 Task: Create a due date automation trigger when advanced on, on the tuesday of the week before a card is due add checklist without checklist "Resume" at 11:00 AM.
Action: Mouse moved to (1187, 101)
Screenshot: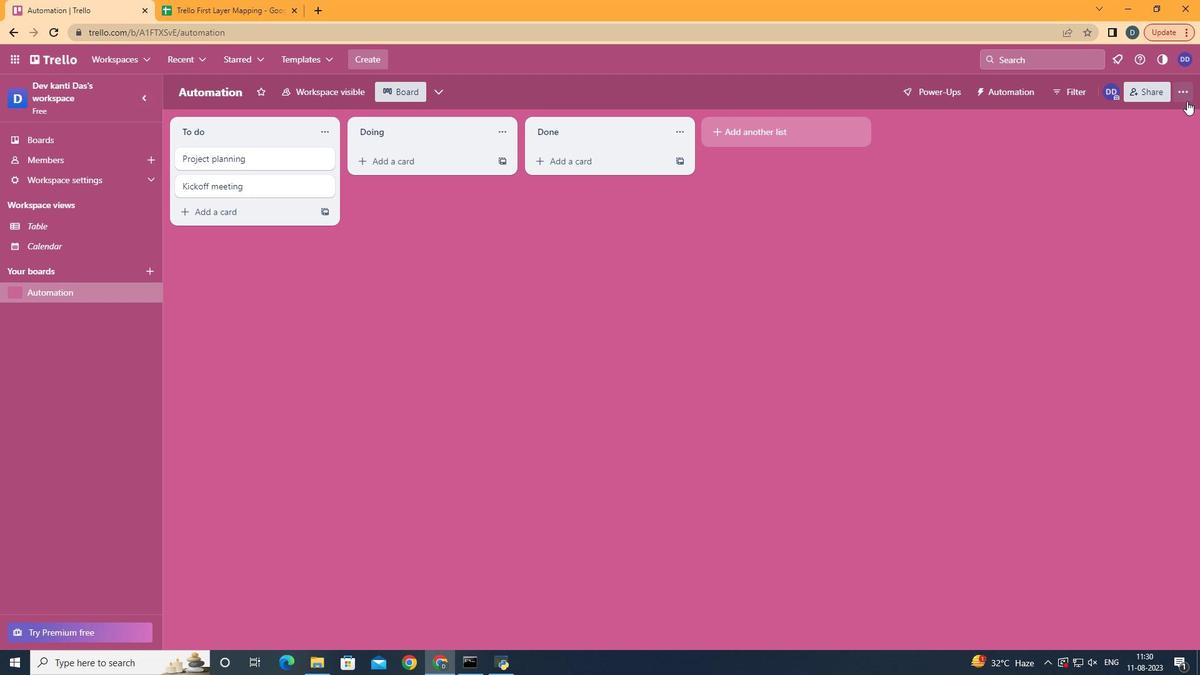 
Action: Mouse pressed left at (1187, 101)
Screenshot: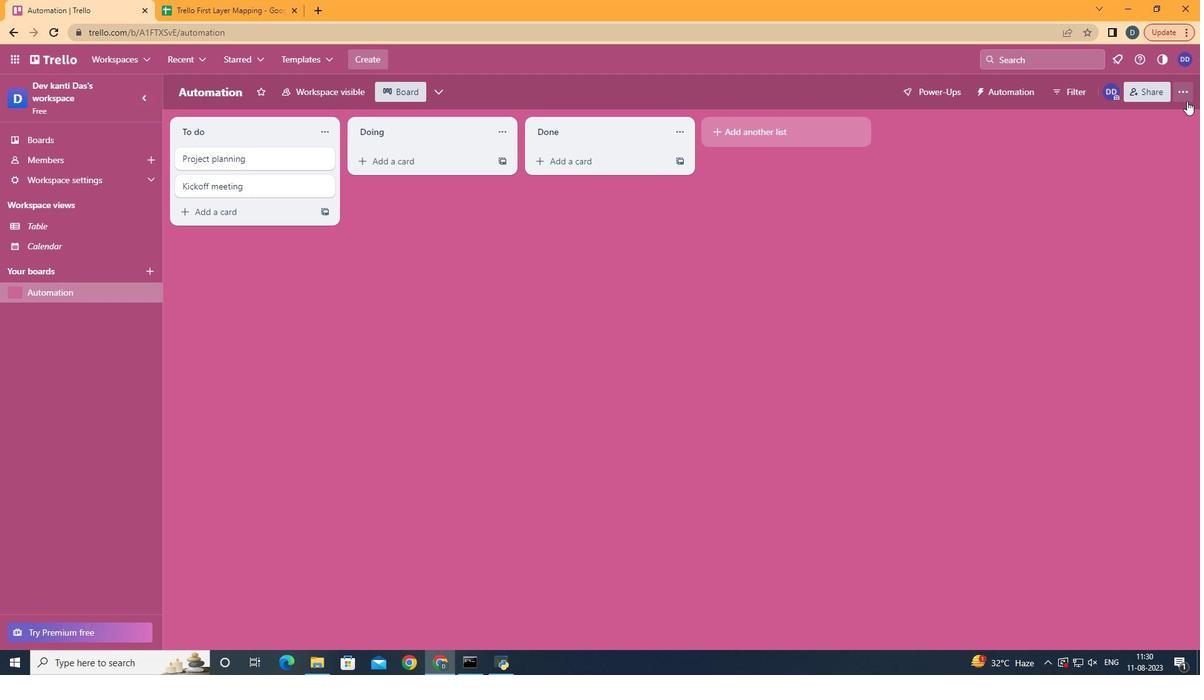 
Action: Mouse moved to (1129, 245)
Screenshot: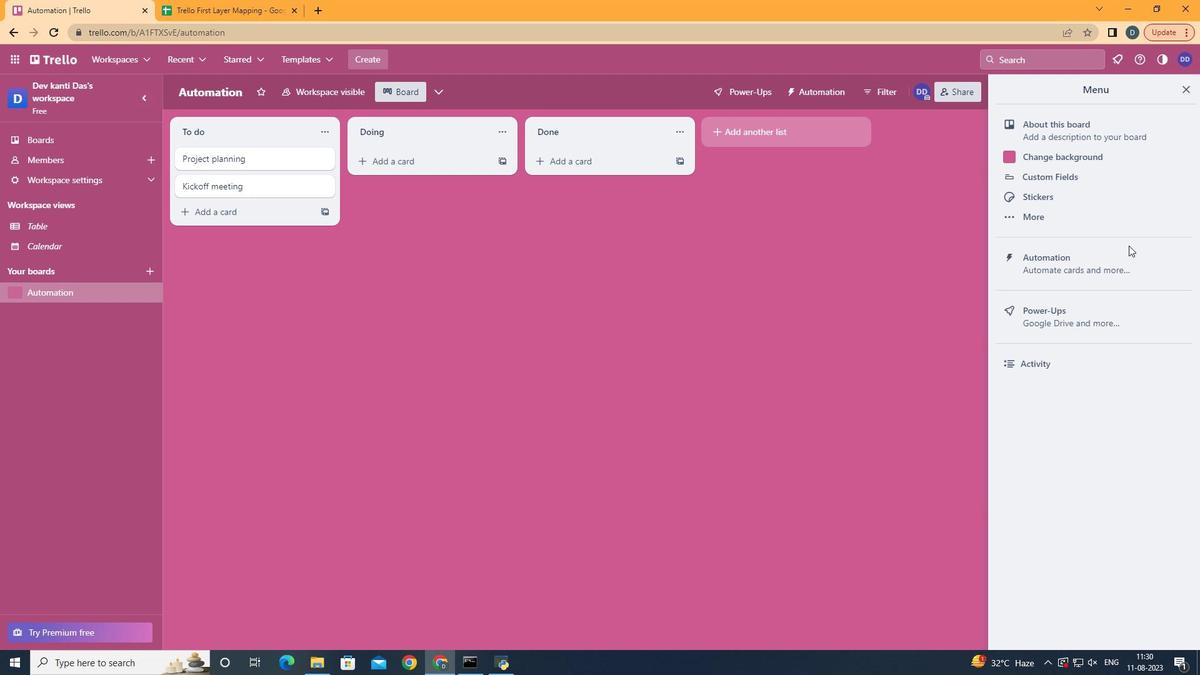 
Action: Mouse pressed left at (1129, 245)
Screenshot: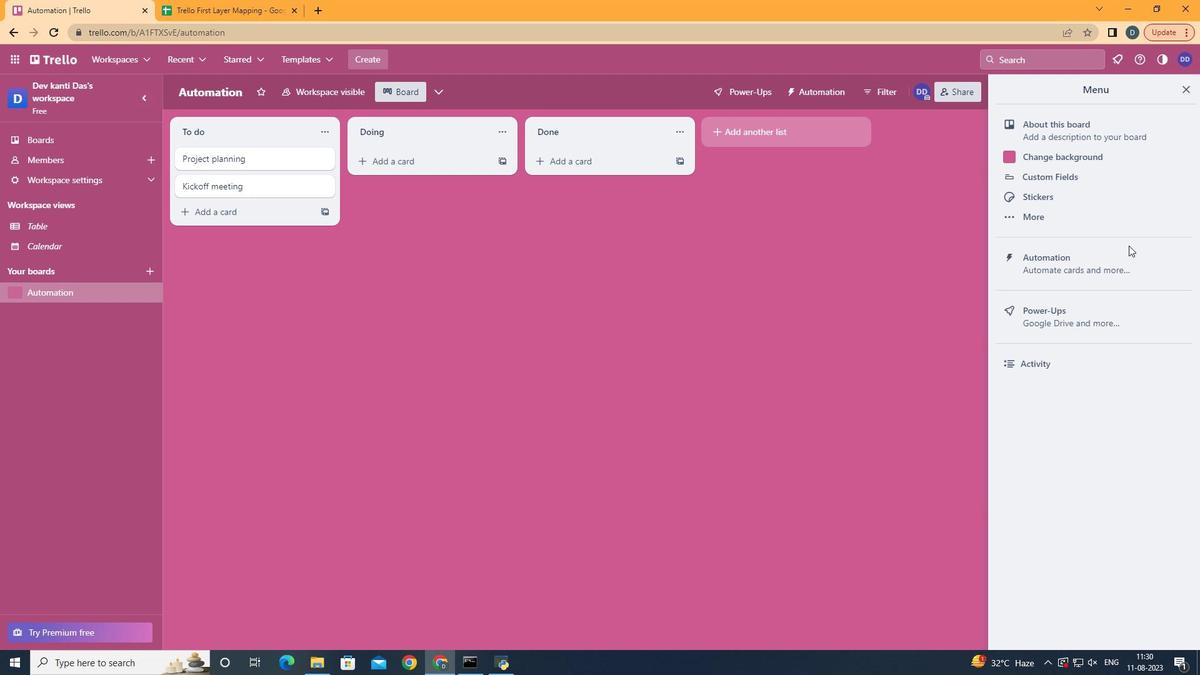 
Action: Mouse moved to (1122, 255)
Screenshot: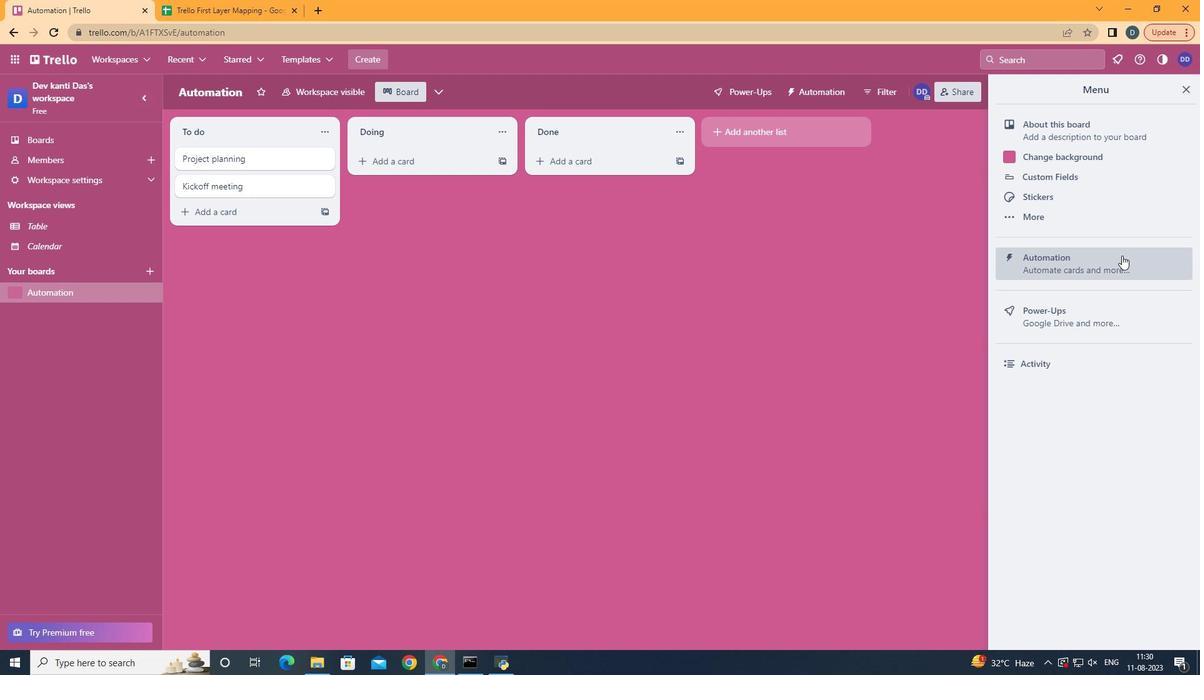 
Action: Mouse pressed left at (1122, 255)
Screenshot: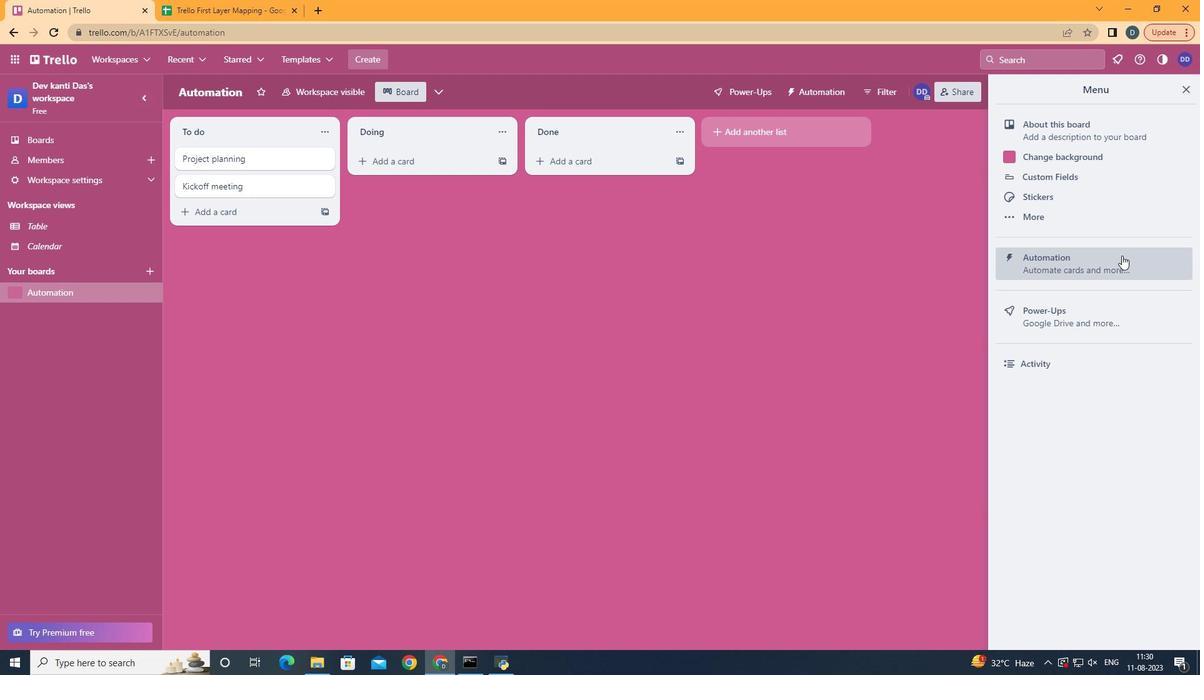 
Action: Mouse moved to (233, 244)
Screenshot: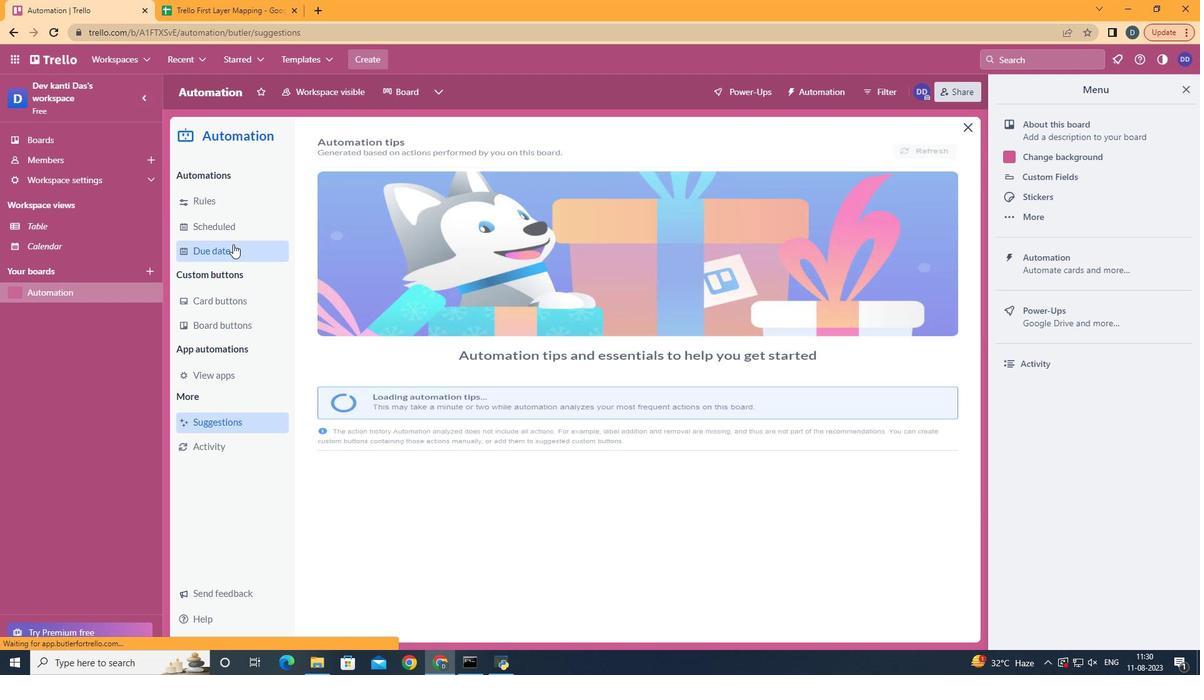 
Action: Mouse pressed left at (233, 244)
Screenshot: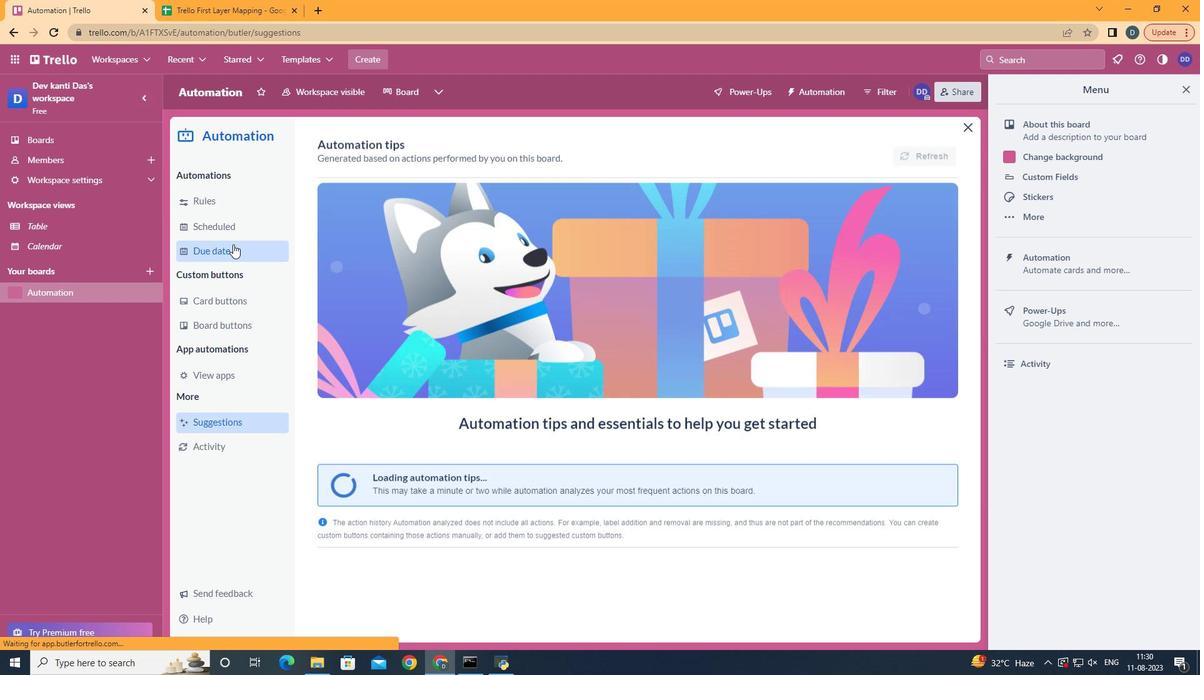 
Action: Mouse moved to (870, 149)
Screenshot: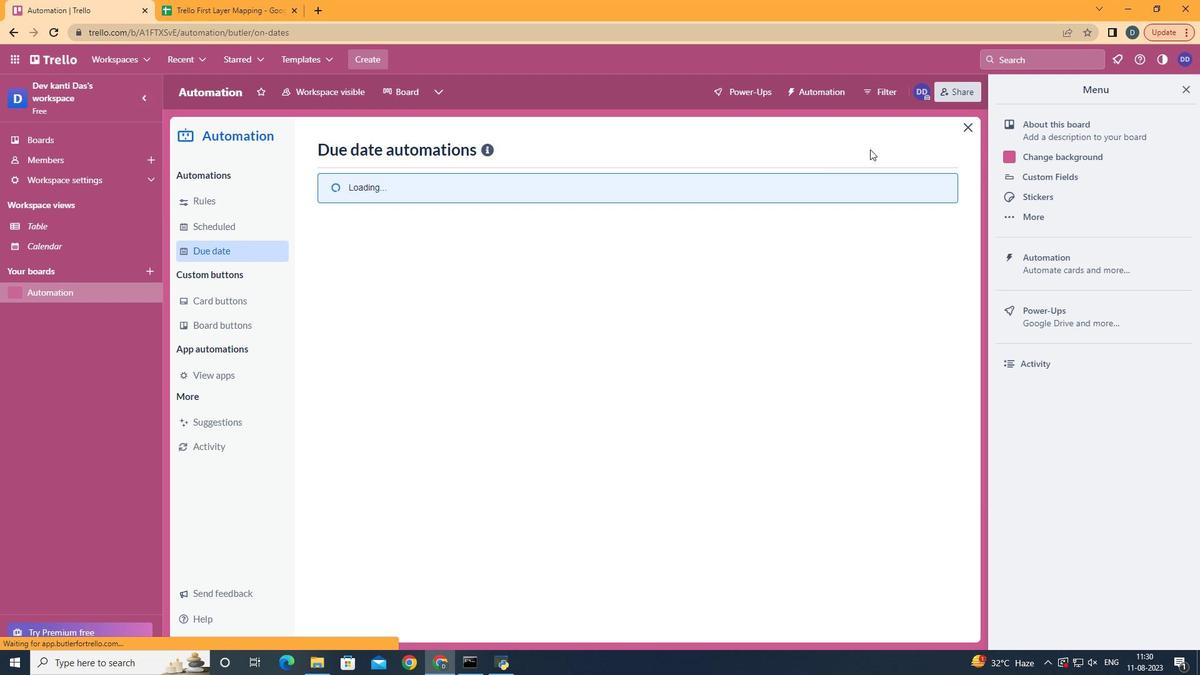 
Action: Mouse pressed left at (870, 149)
Screenshot: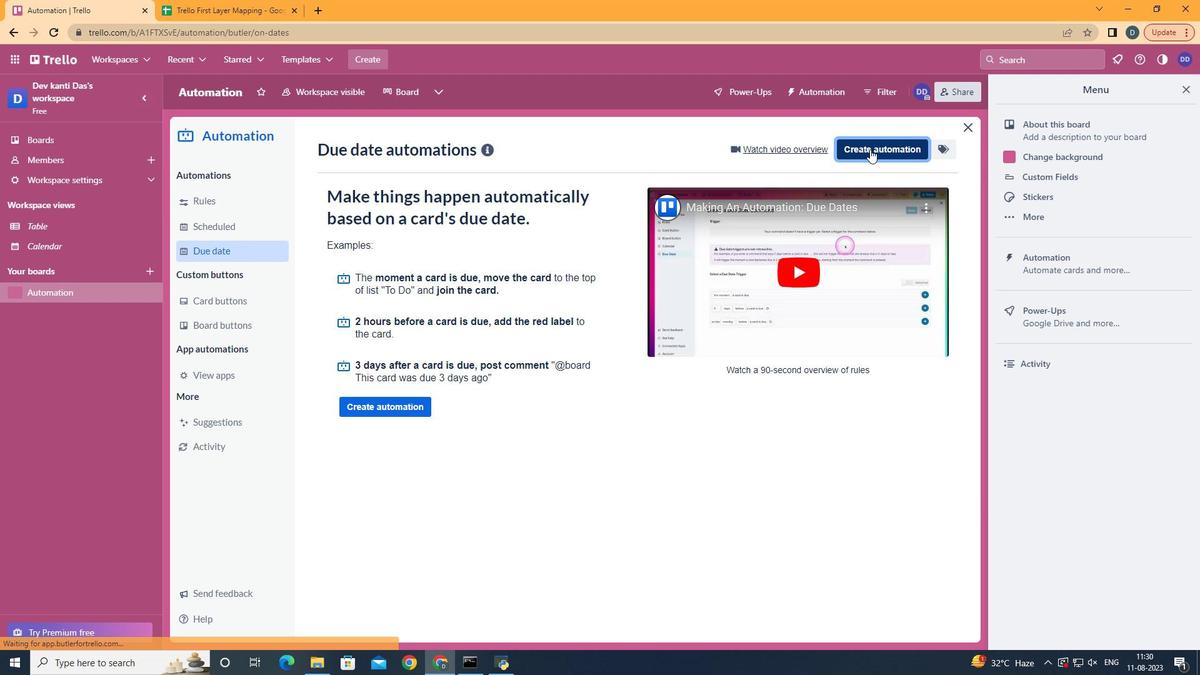 
Action: Mouse moved to (663, 271)
Screenshot: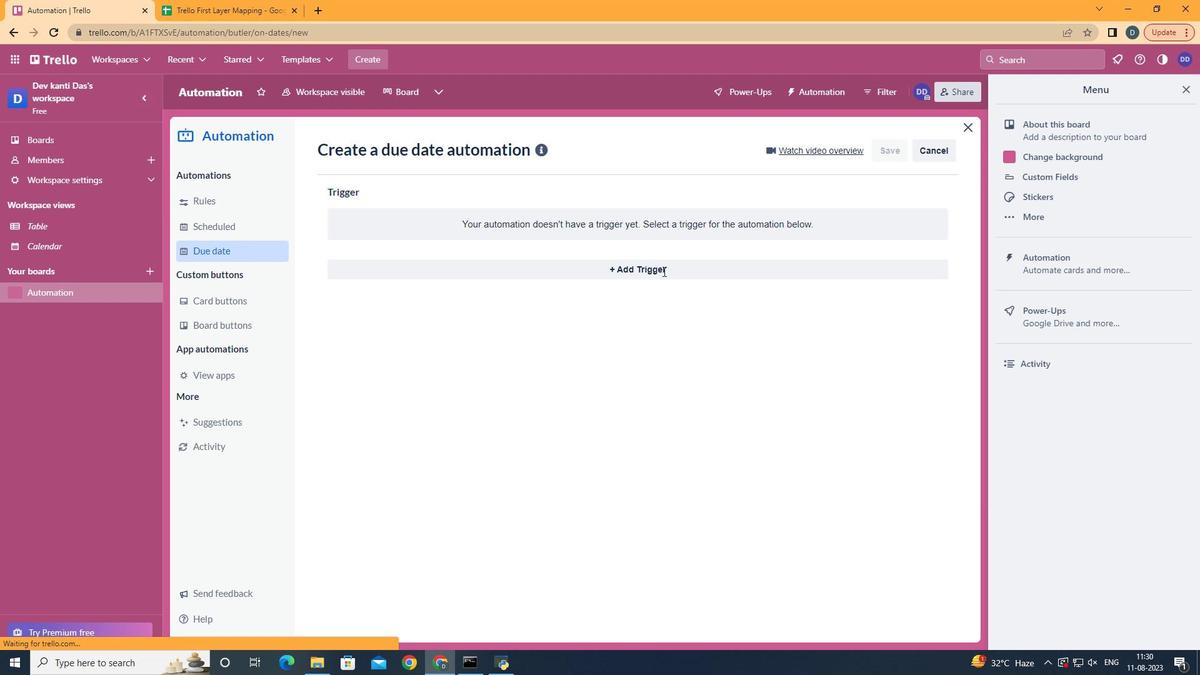 
Action: Mouse pressed left at (663, 271)
Screenshot: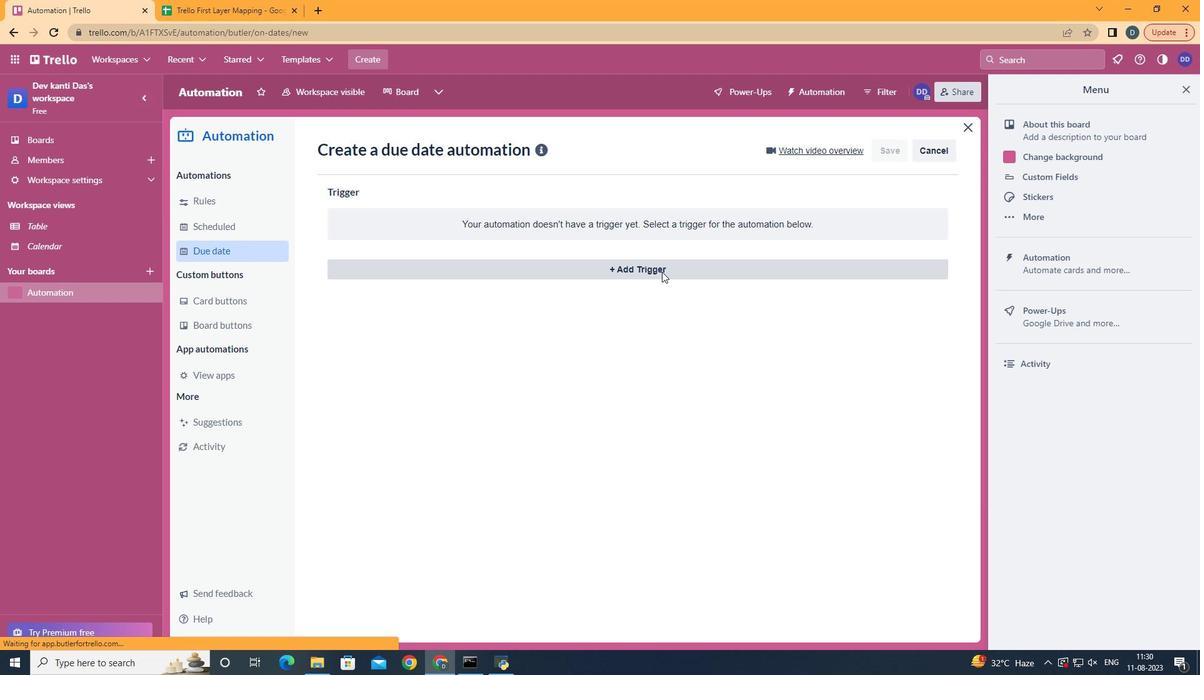 
Action: Mouse moved to (420, 339)
Screenshot: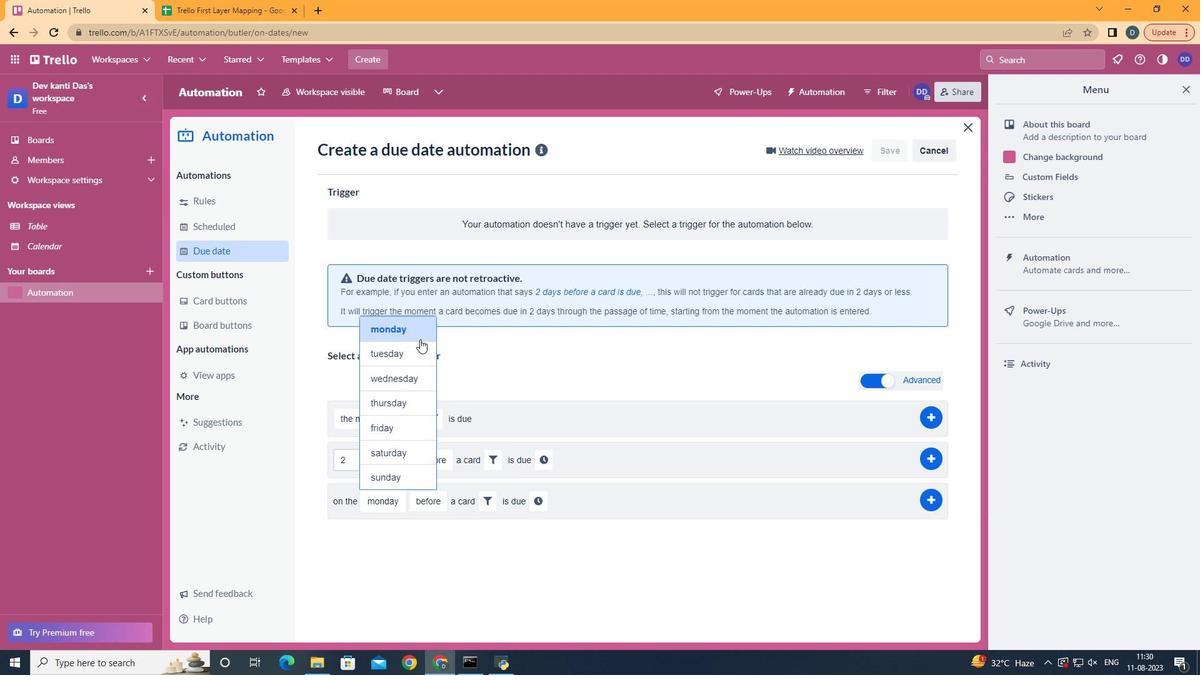 
Action: Mouse pressed left at (420, 339)
Screenshot: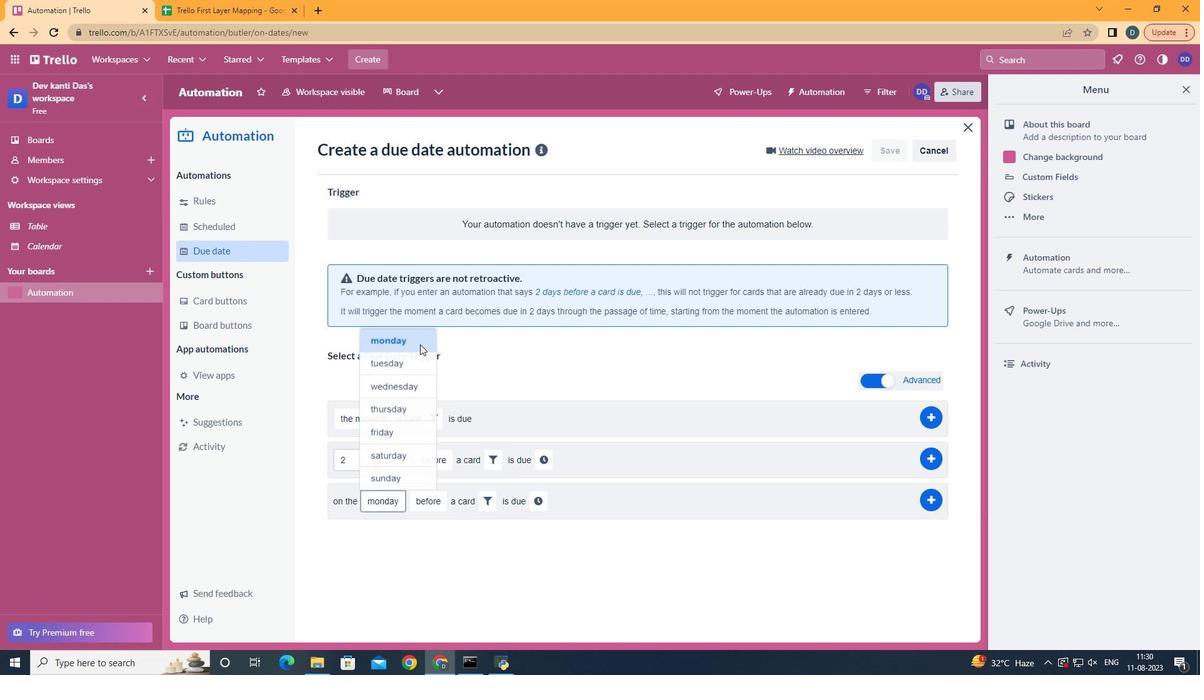 
Action: Mouse moved to (411, 351)
Screenshot: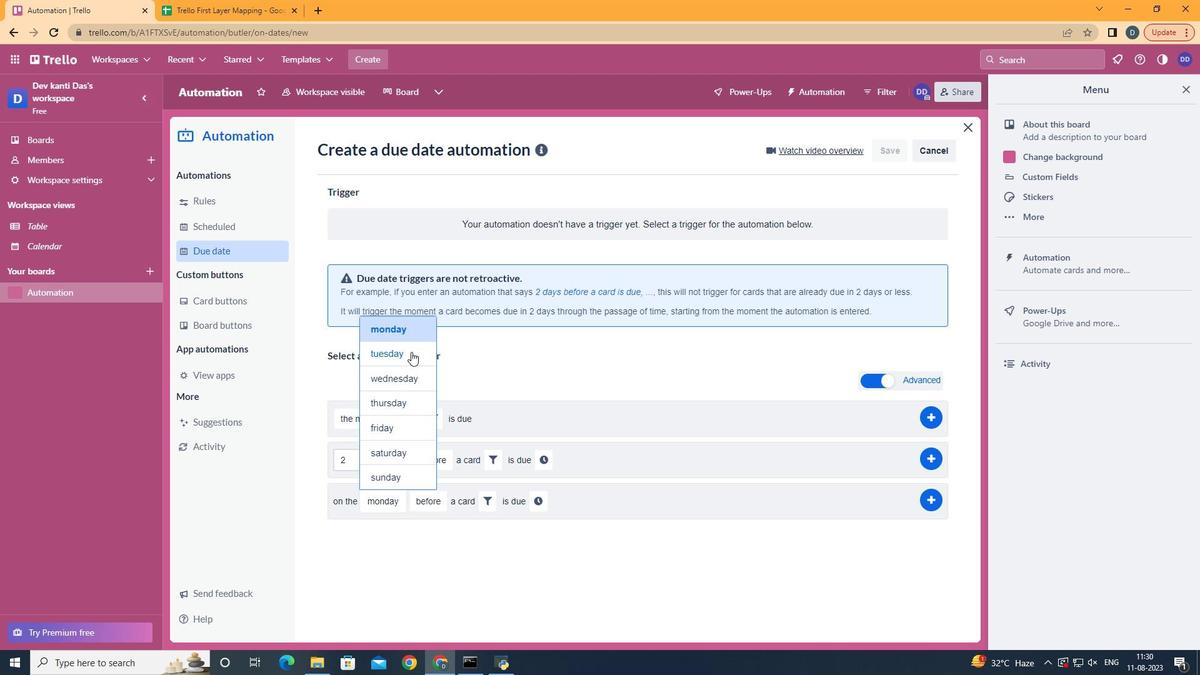 
Action: Mouse pressed left at (411, 351)
Screenshot: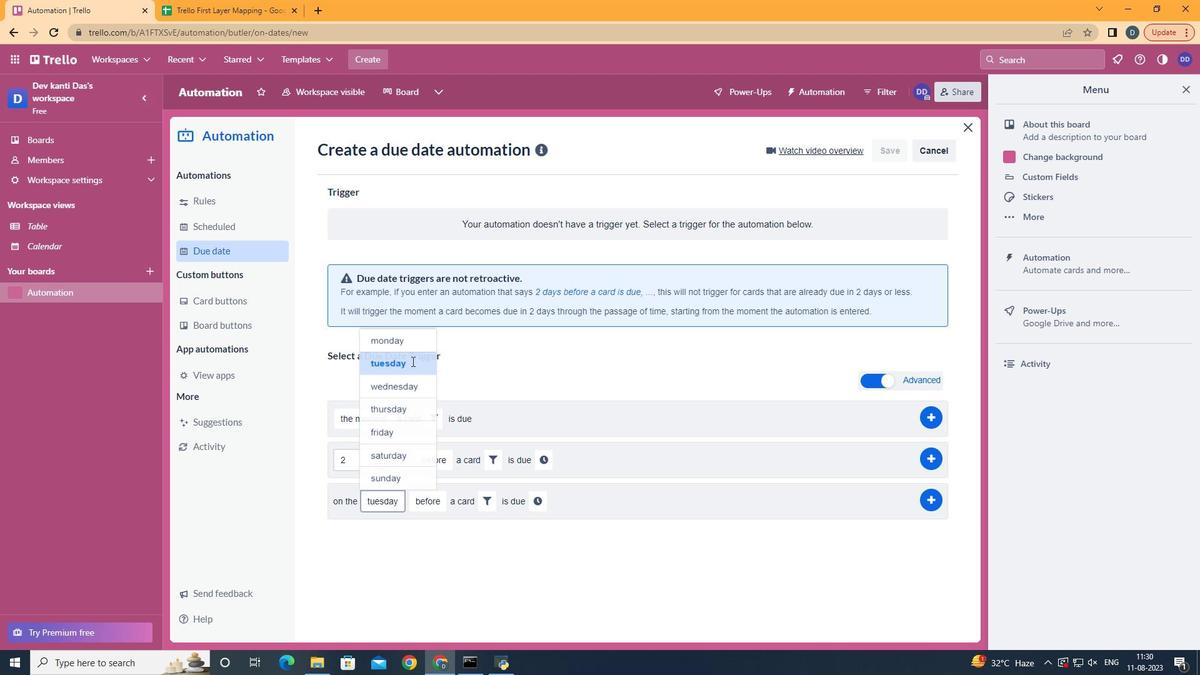 
Action: Mouse moved to (453, 593)
Screenshot: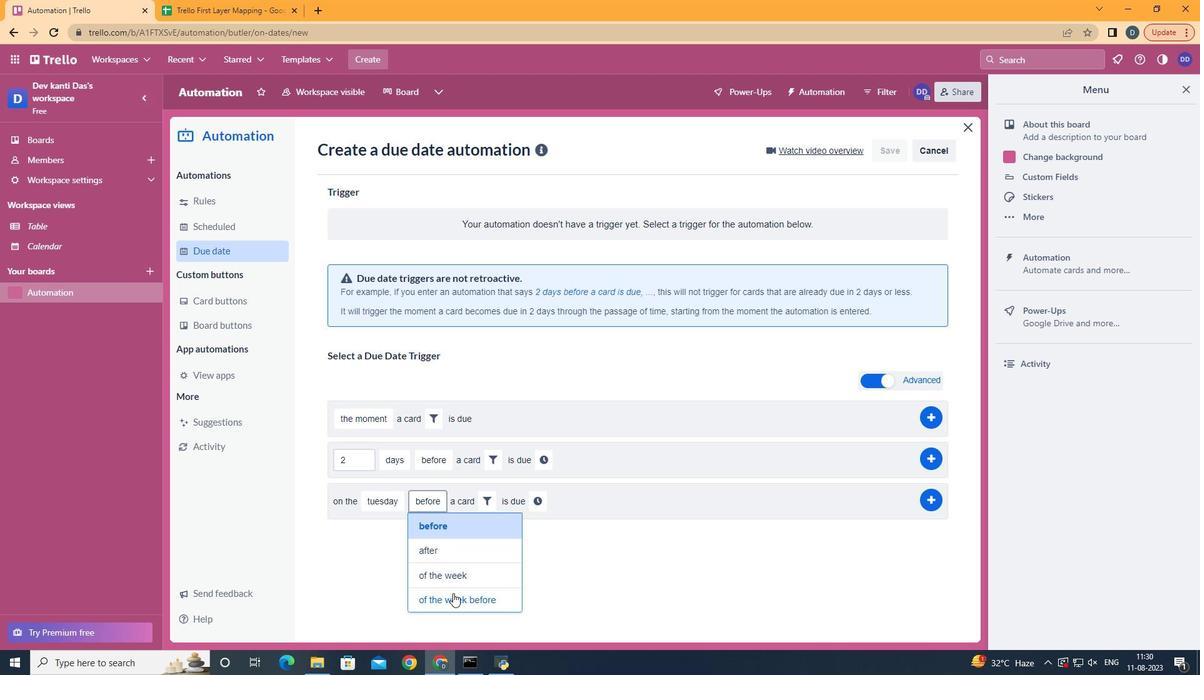
Action: Mouse pressed left at (453, 593)
Screenshot: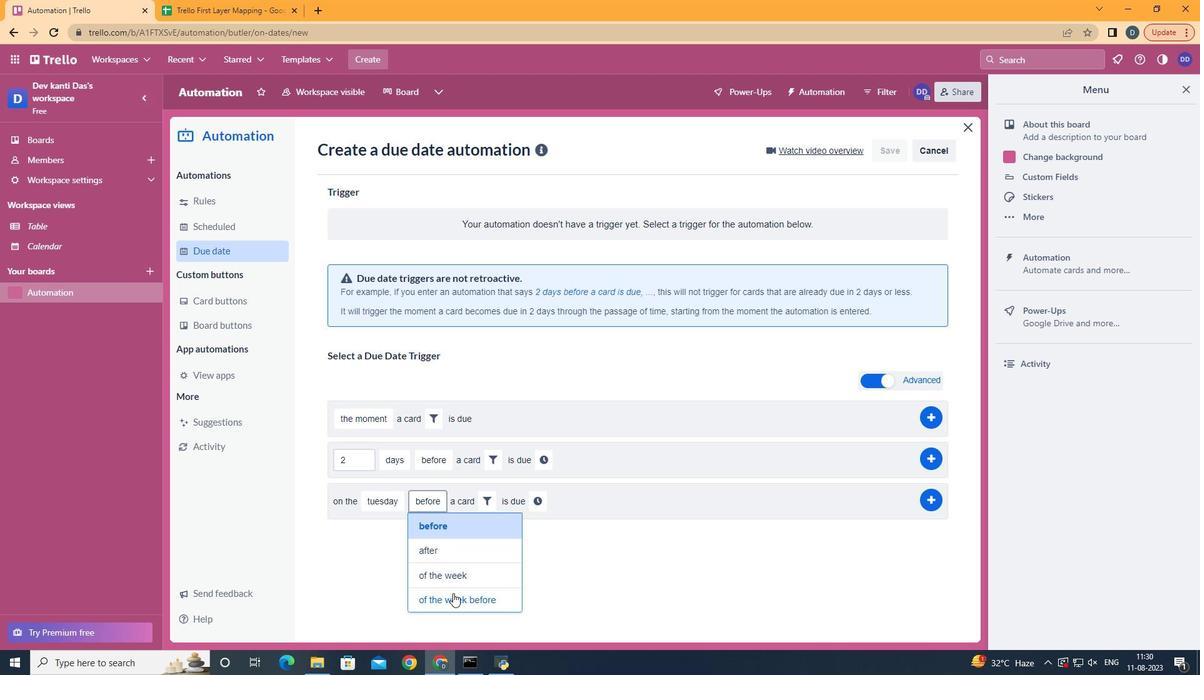 
Action: Mouse moved to (531, 508)
Screenshot: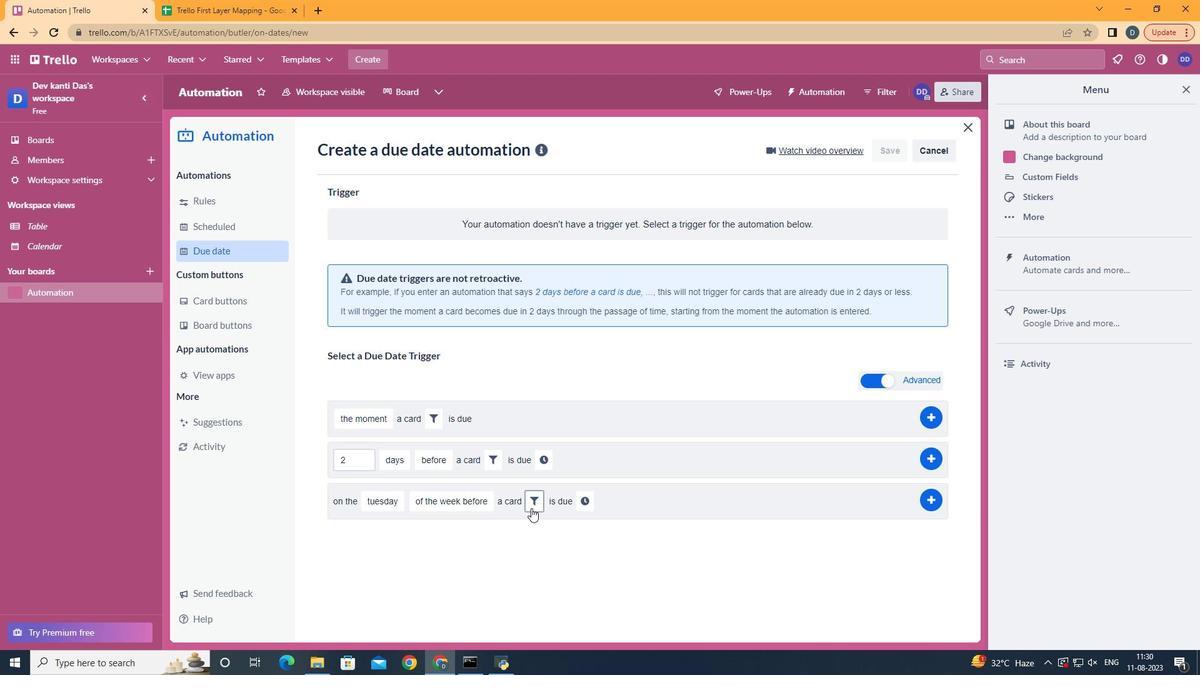 
Action: Mouse pressed left at (531, 508)
Screenshot: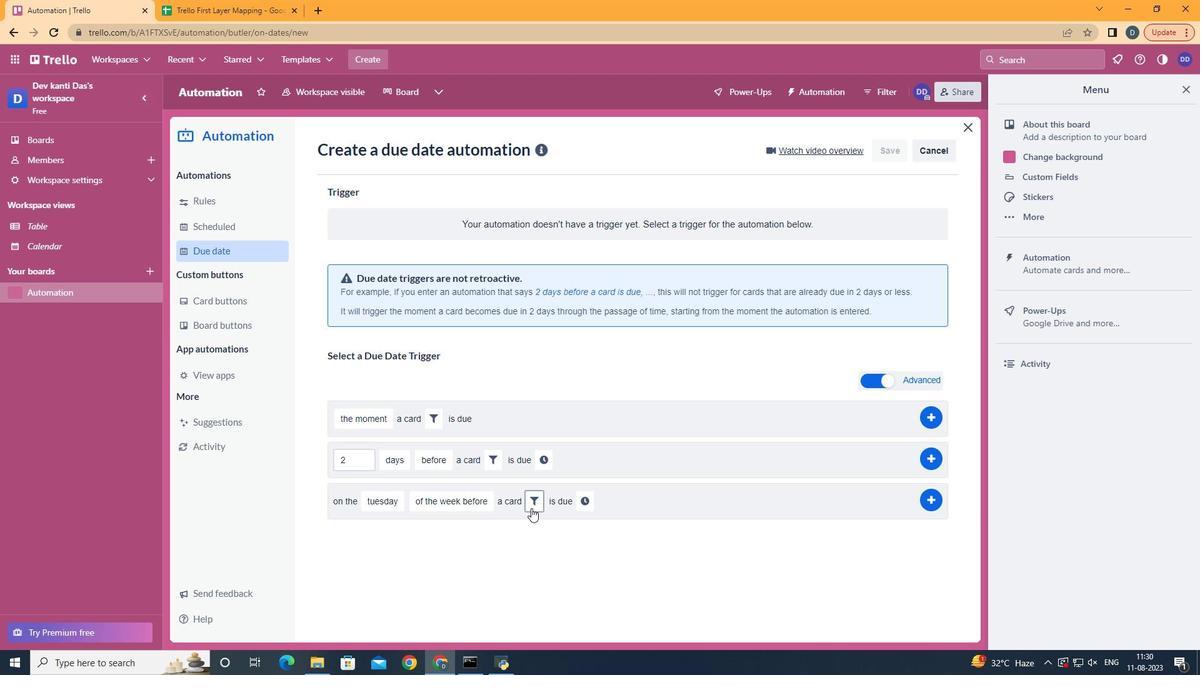 
Action: Mouse moved to (644, 539)
Screenshot: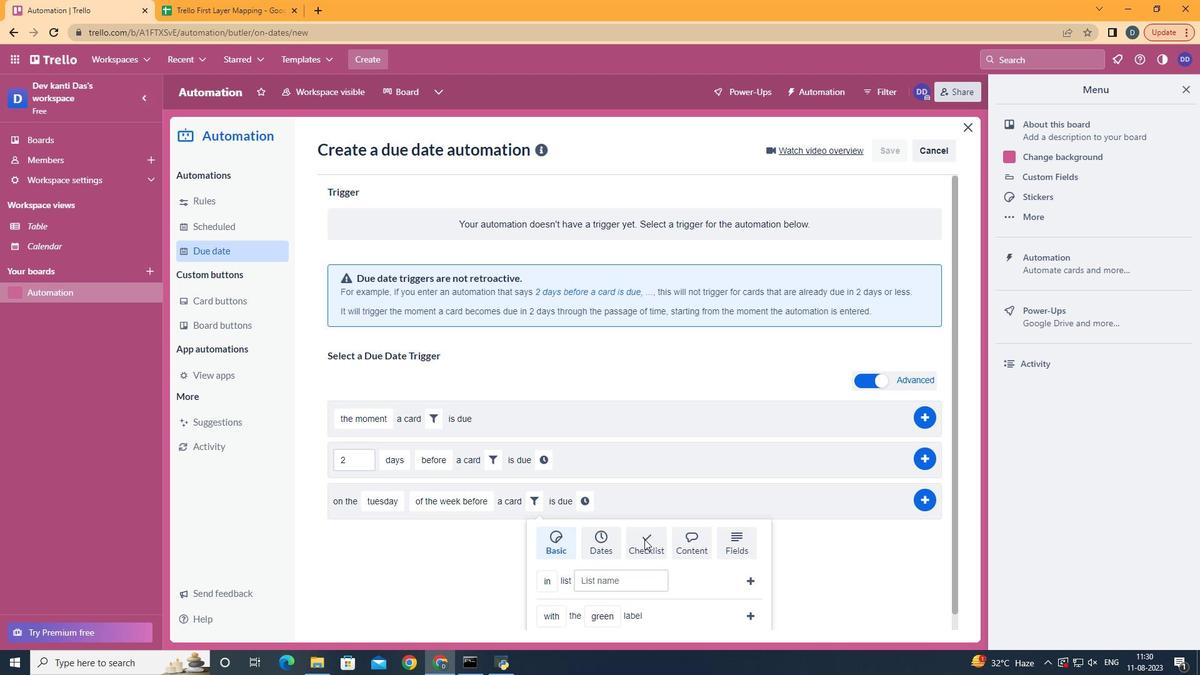 
Action: Mouse pressed left at (644, 539)
Screenshot: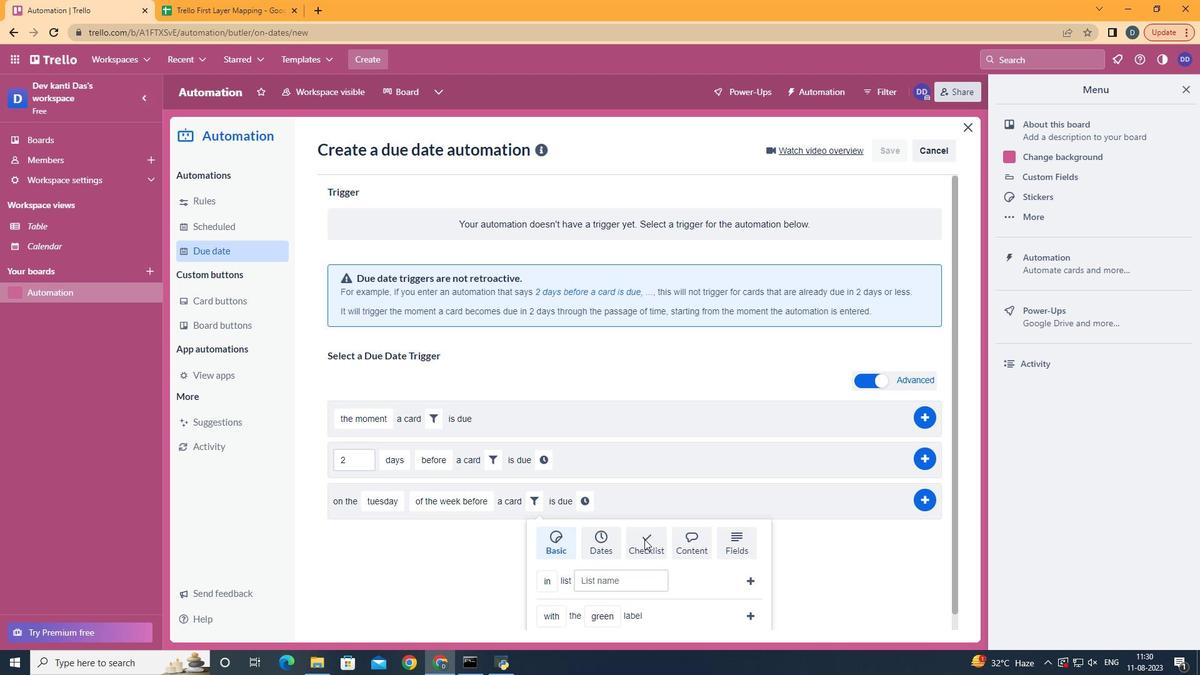 
Action: Mouse moved to (626, 530)
Screenshot: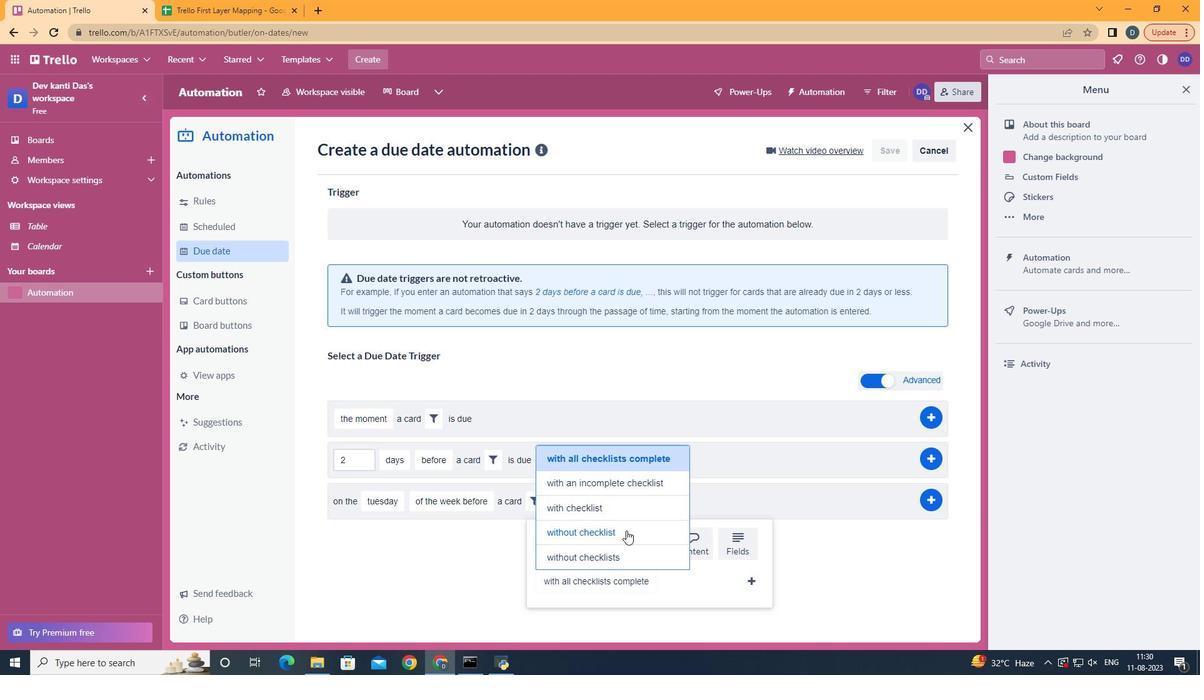 
Action: Mouse pressed left at (626, 530)
Screenshot: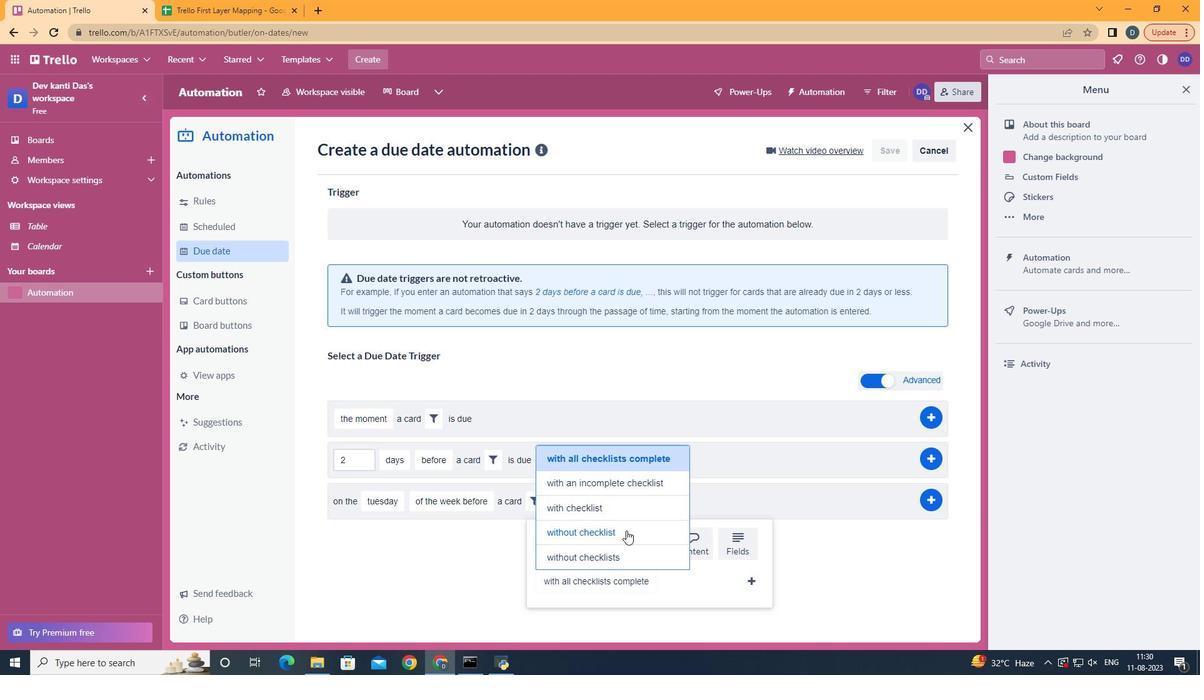 
Action: Mouse moved to (683, 586)
Screenshot: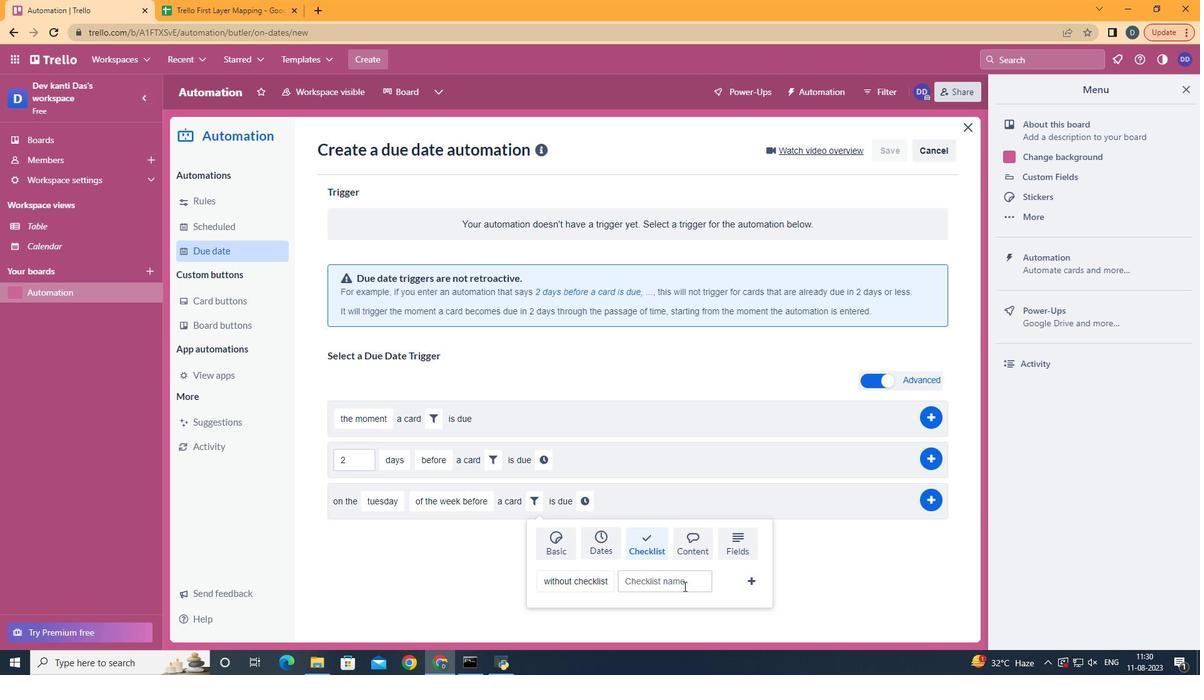 
Action: Mouse pressed left at (683, 586)
Screenshot: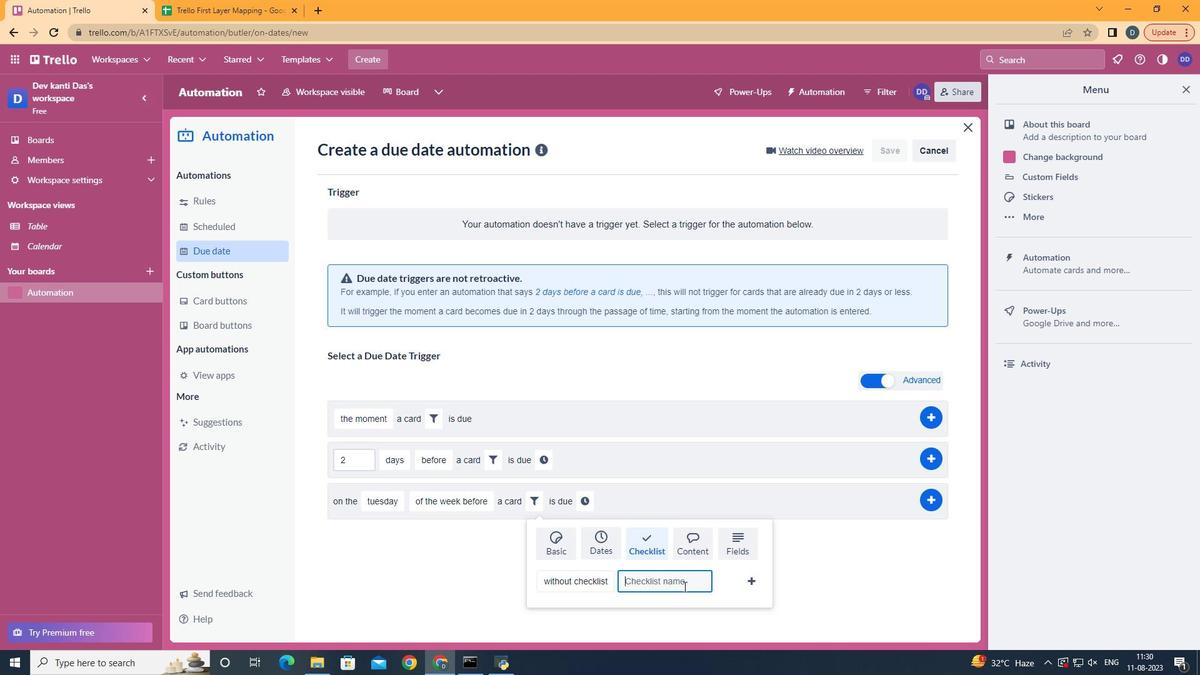 
Action: Key pressed <Key.shift>Resume
Screenshot: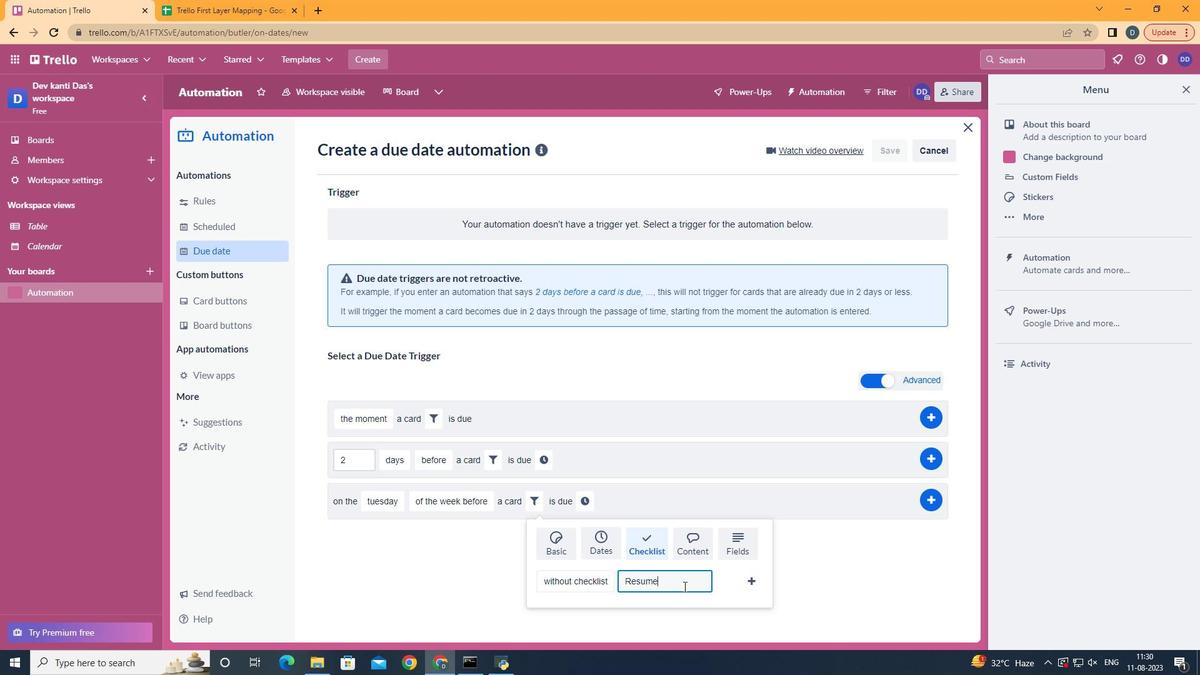 
Action: Mouse moved to (757, 577)
Screenshot: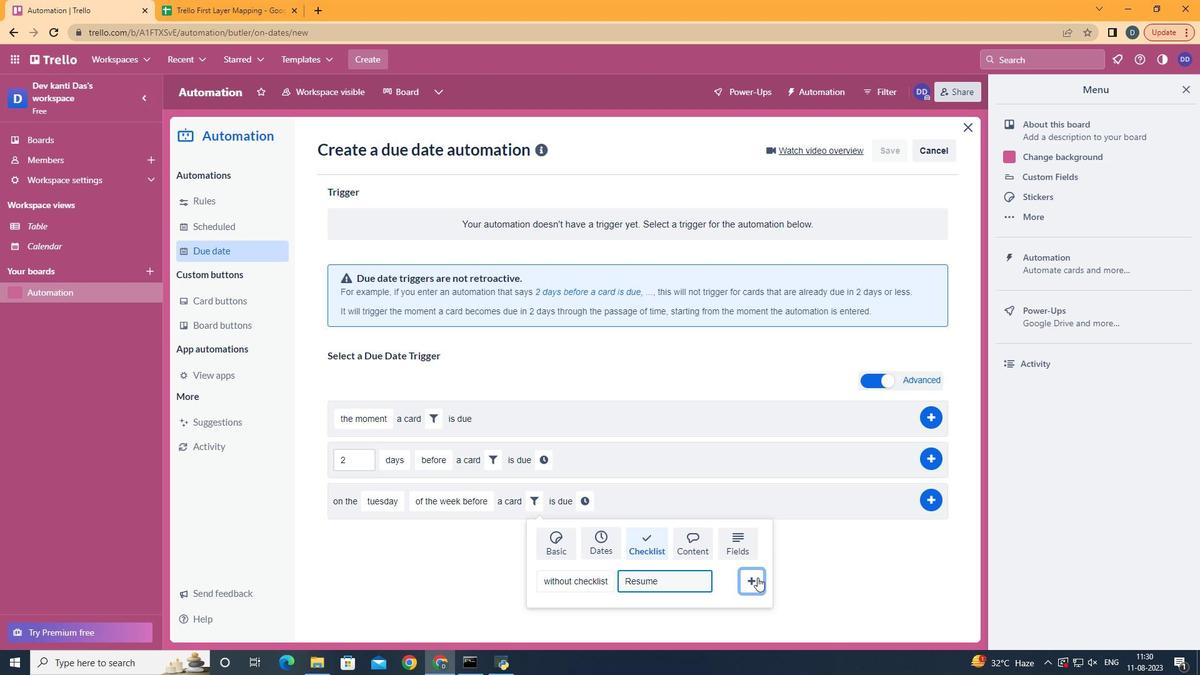 
Action: Mouse pressed left at (757, 577)
Screenshot: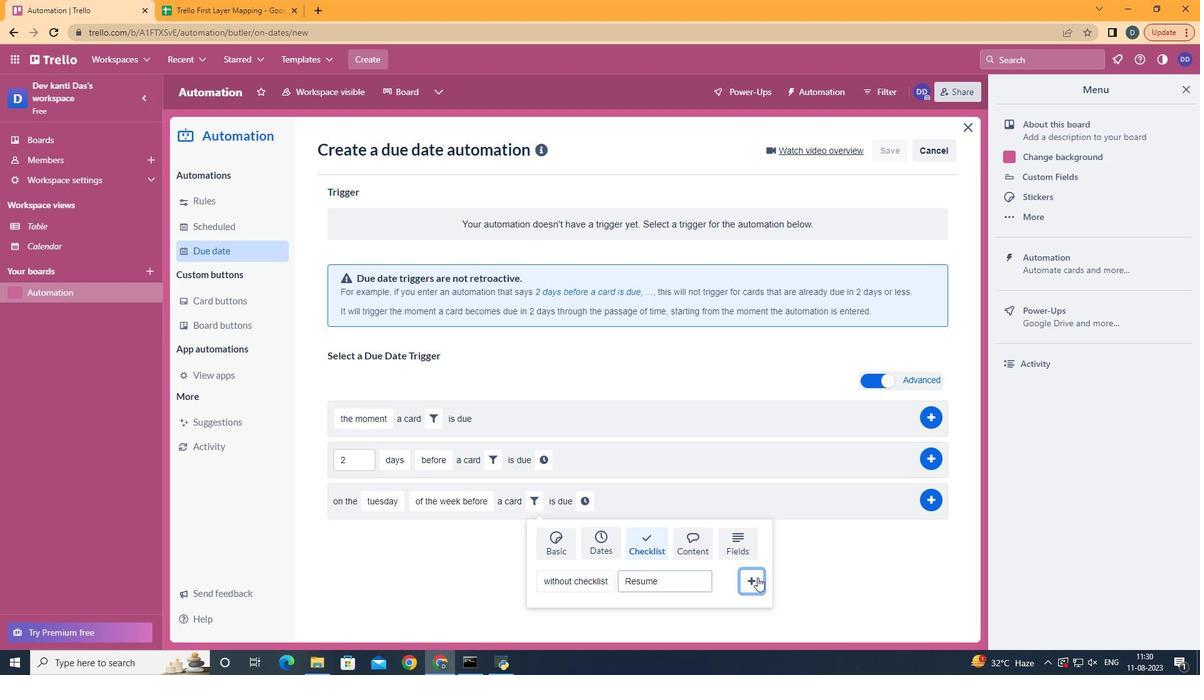 
Action: Mouse moved to (728, 512)
Screenshot: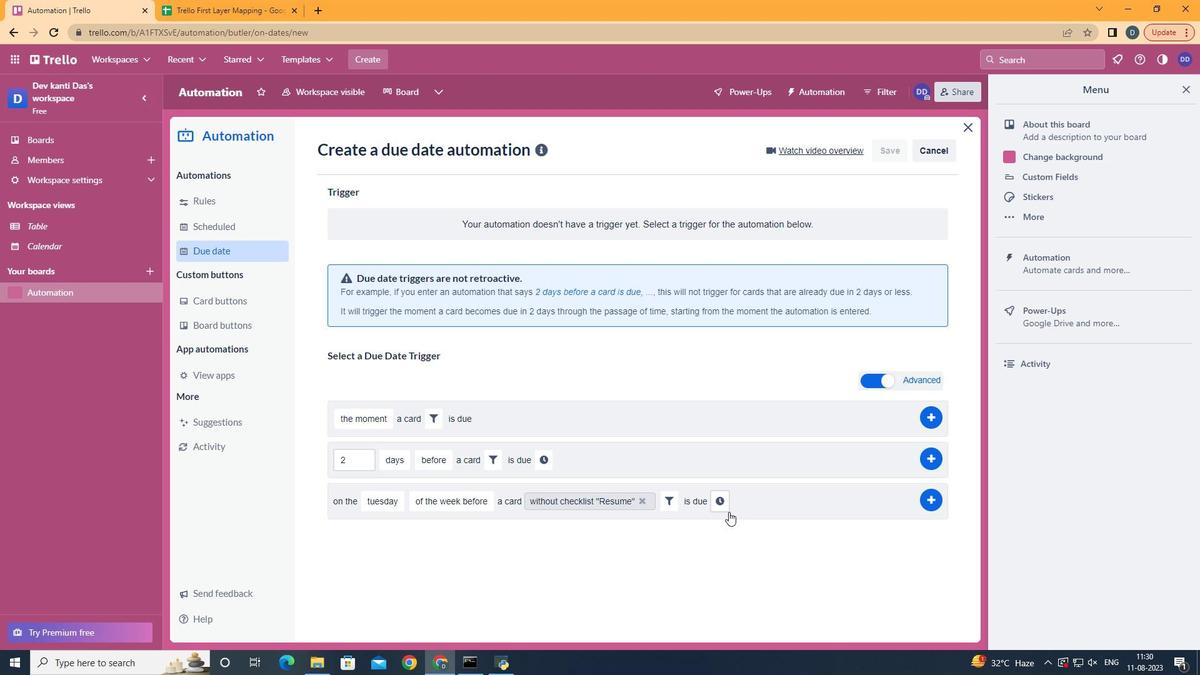 
Action: Mouse pressed left at (728, 512)
Screenshot: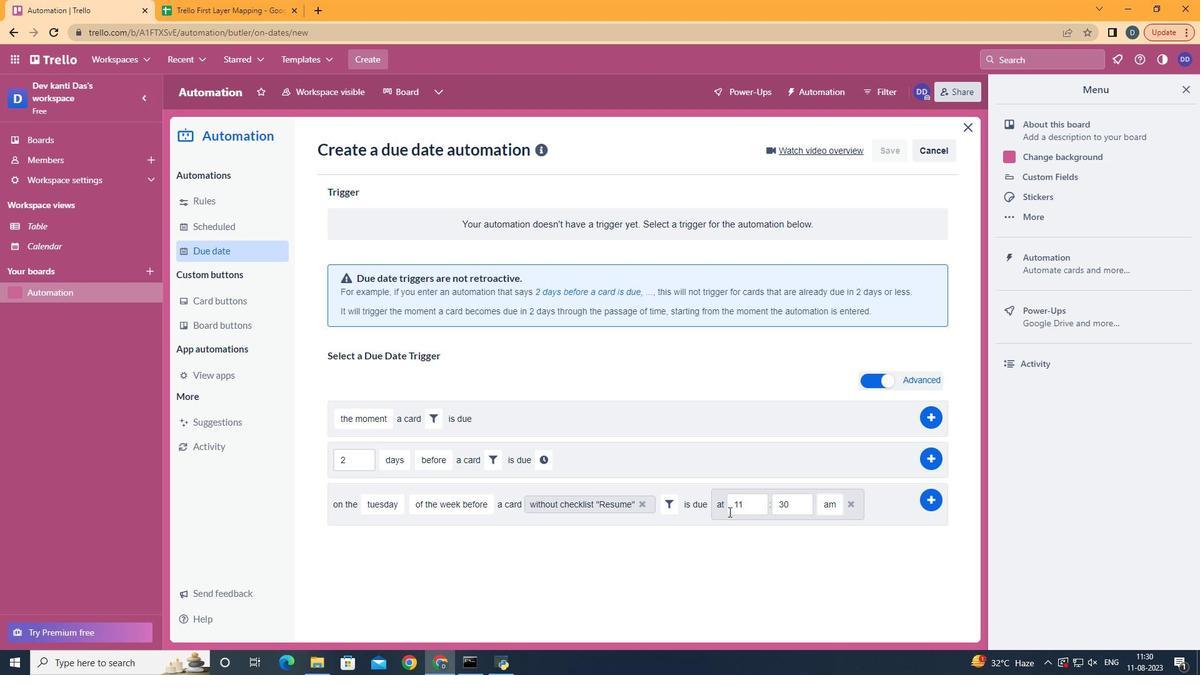 
Action: Mouse moved to (811, 504)
Screenshot: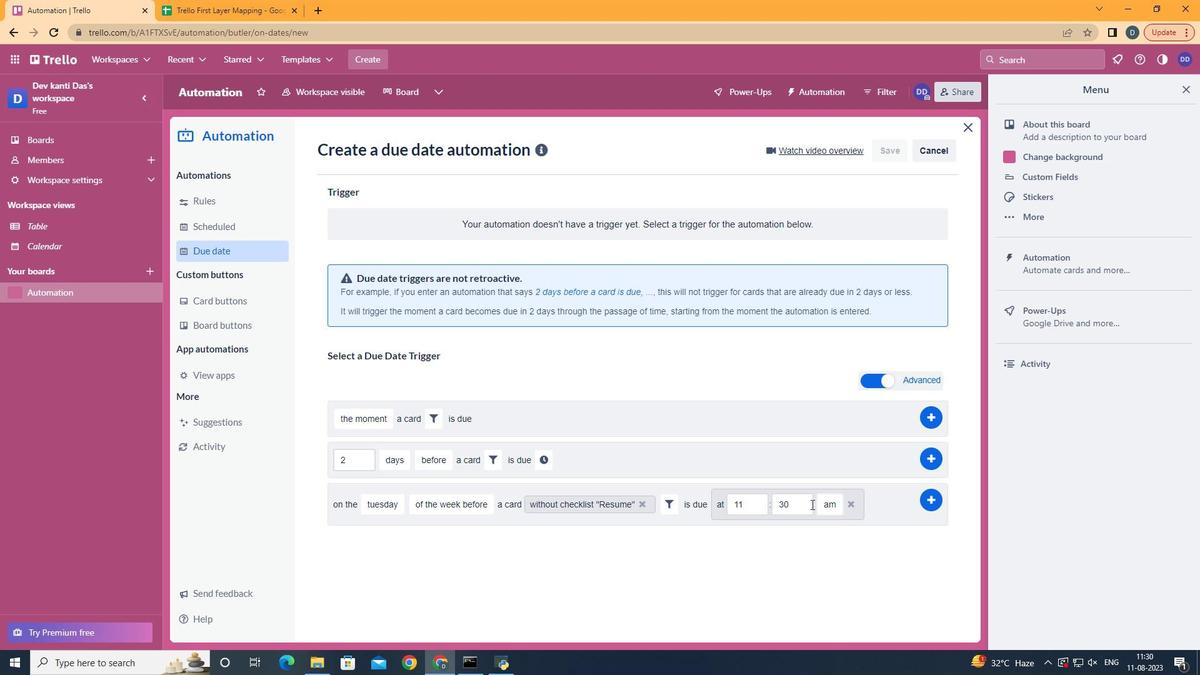 
Action: Mouse pressed left at (811, 504)
Screenshot: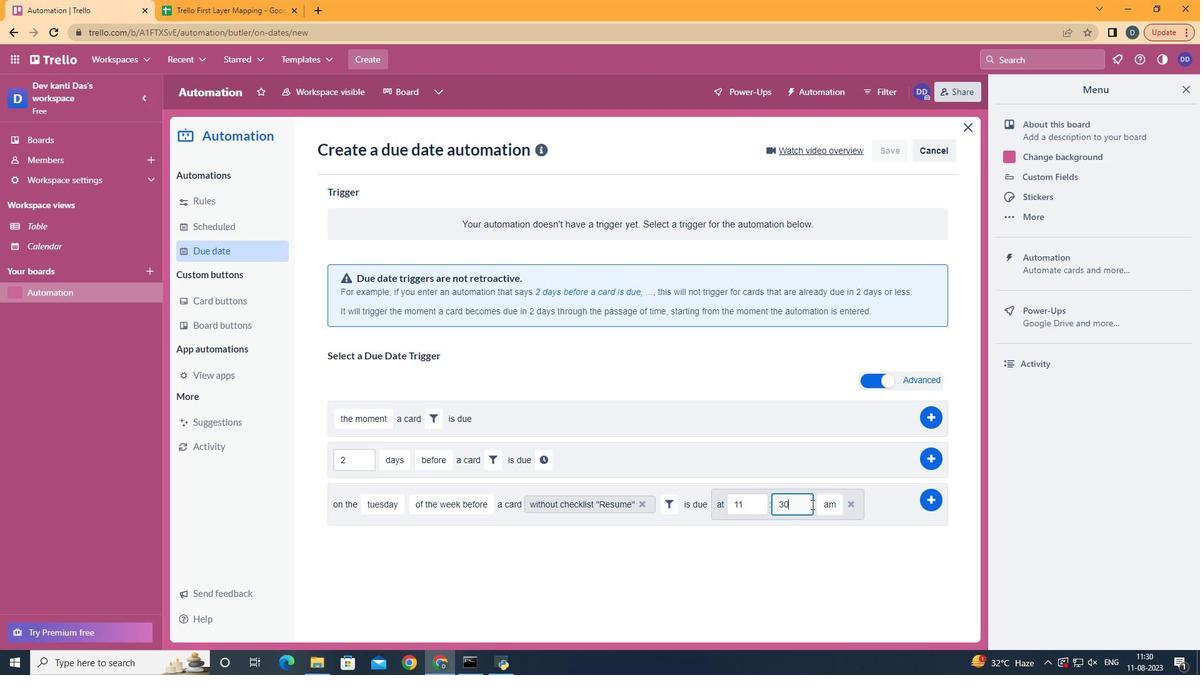 
Action: Key pressed <Key.backspace><Key.backspace>00
Screenshot: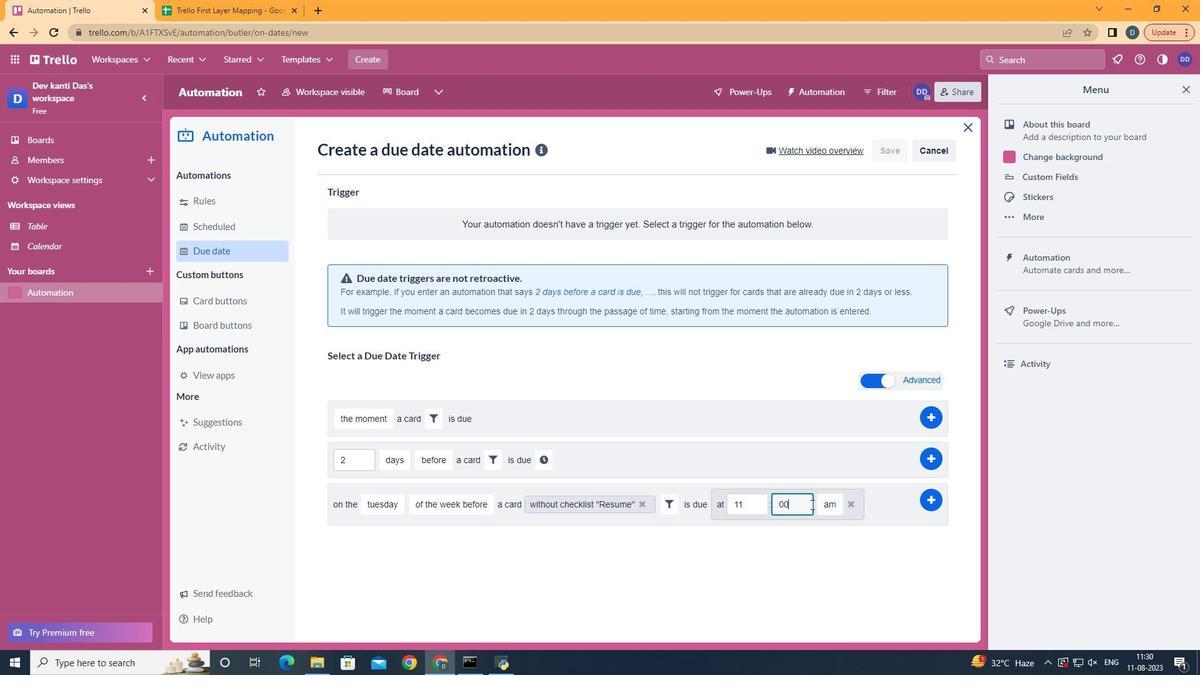 
Action: Mouse moved to (929, 501)
Screenshot: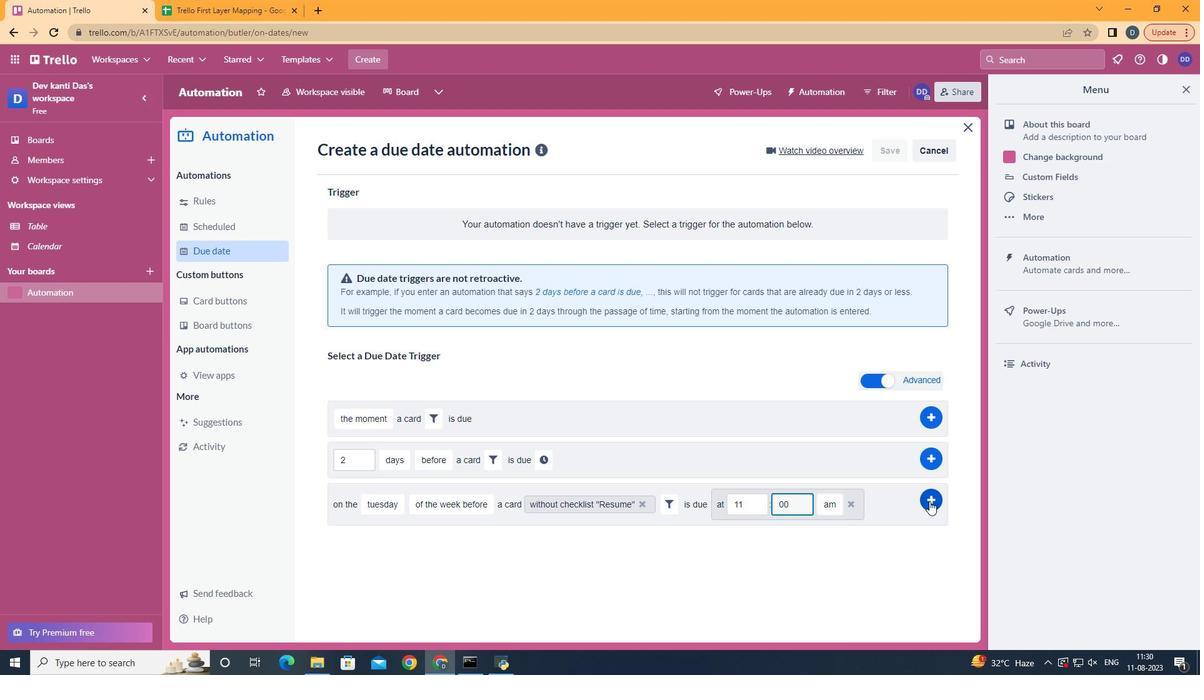 
Action: Mouse pressed left at (929, 501)
Screenshot: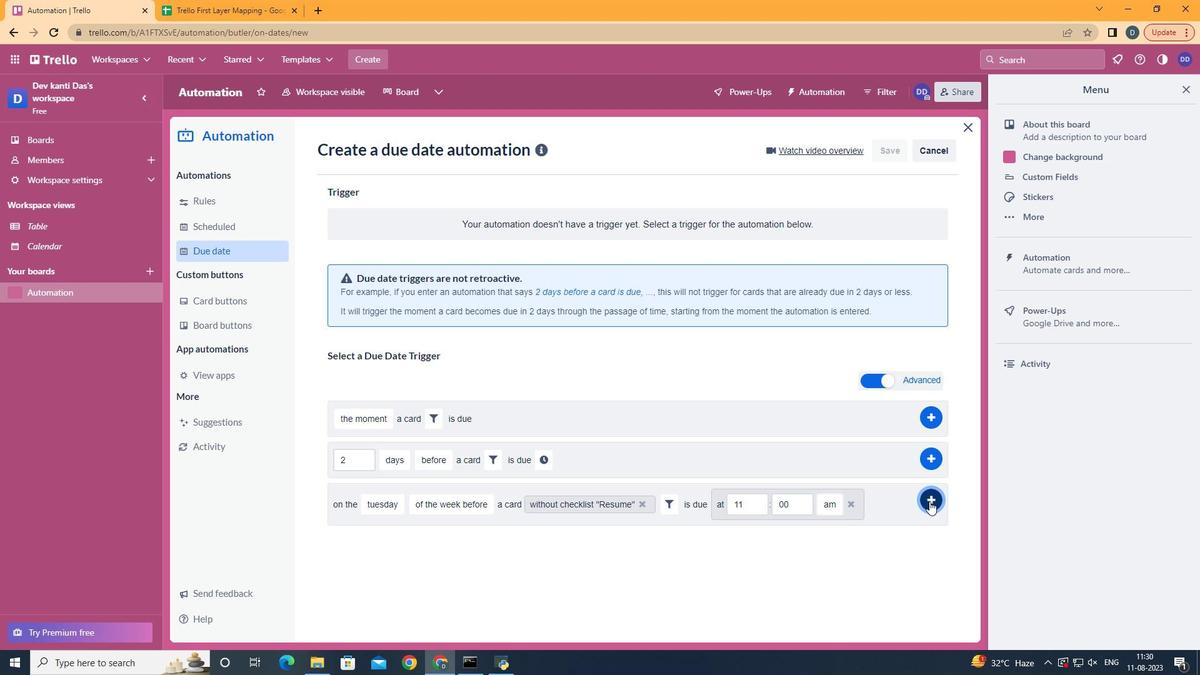 
